 Task: Create New Customer with Customer Name: Pho One, Billing Address Line1: 4763 Agriculture Lane, Billing Address Line2:  Homestead, Billing Address Line3:  Florida 33030
Action: Mouse pressed left at (166, 30)
Screenshot: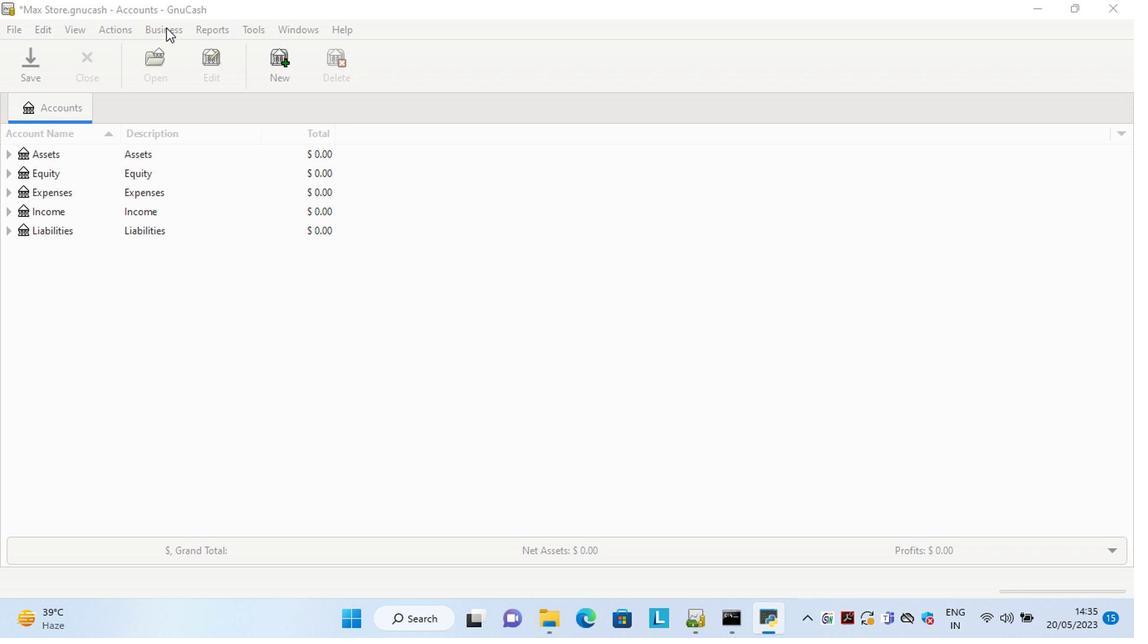 
Action: Mouse moved to (365, 74)
Screenshot: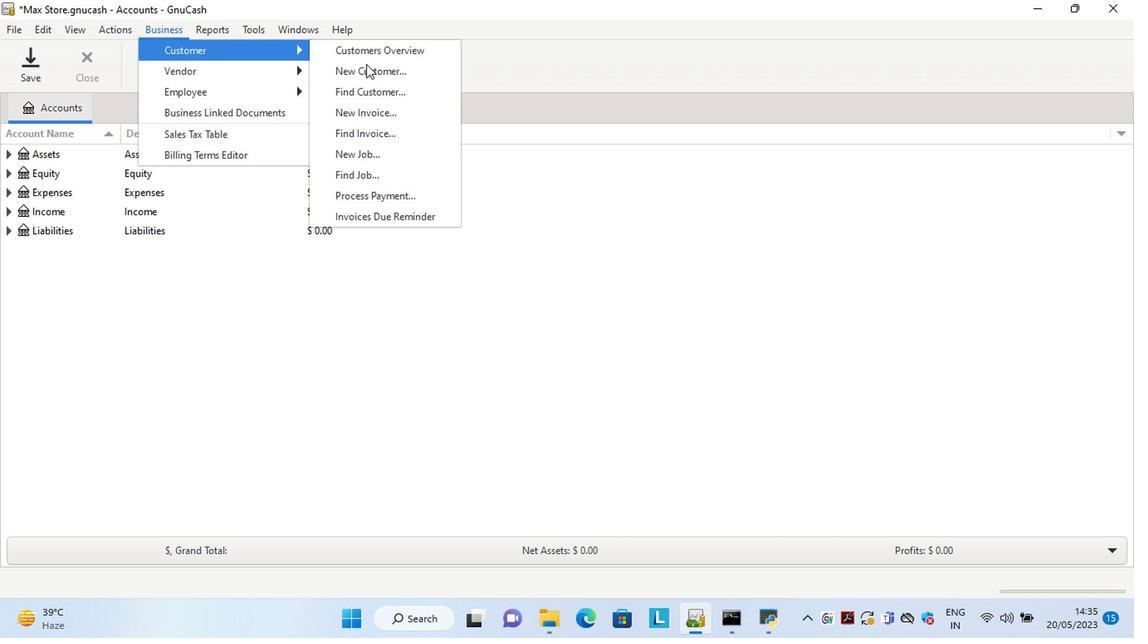 
Action: Mouse pressed left at (365, 74)
Screenshot: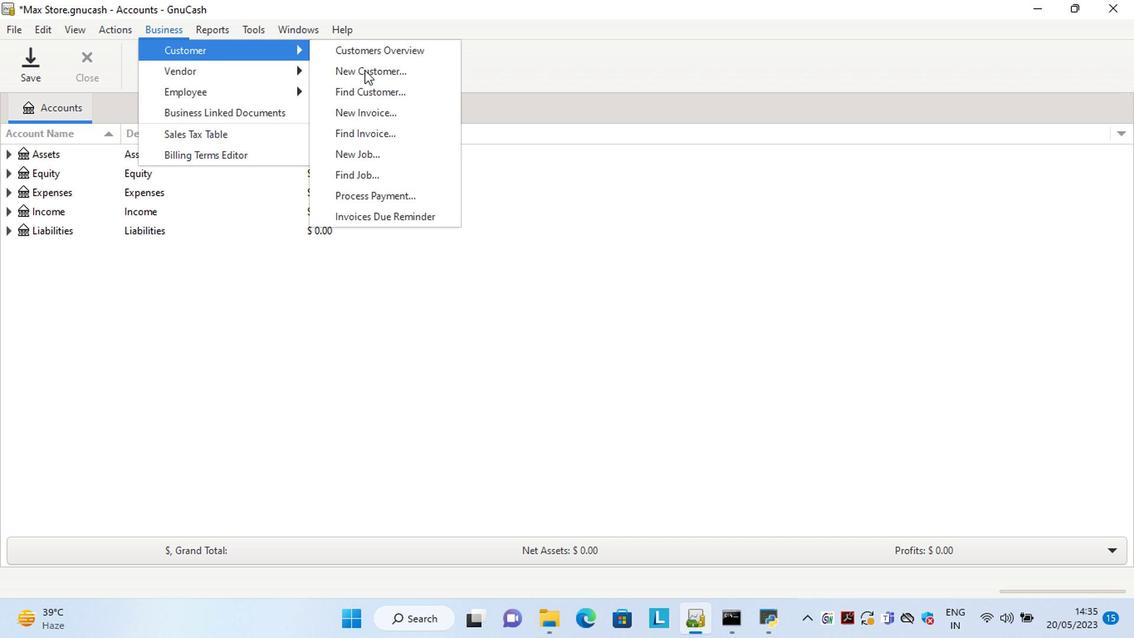 
Action: Key pressed <Key.shift>Pho<Key.space><Key.shift>One<Key.tab><Key.tab><Key.tab>4763<Key.space><Key.shift>Agriculture<Key.space><Key.shift>Lane<Key.tab><Key.shift>Ho<Key.tab><Key.shift>F<Key.tab>
Screenshot: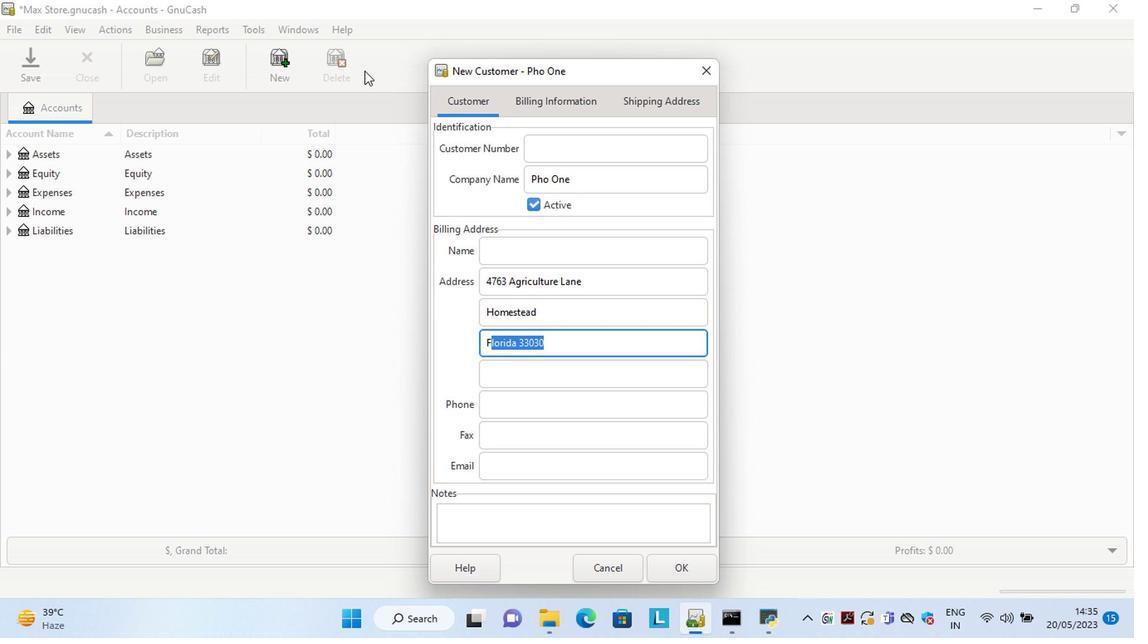 
Action: Mouse moved to (672, 568)
Screenshot: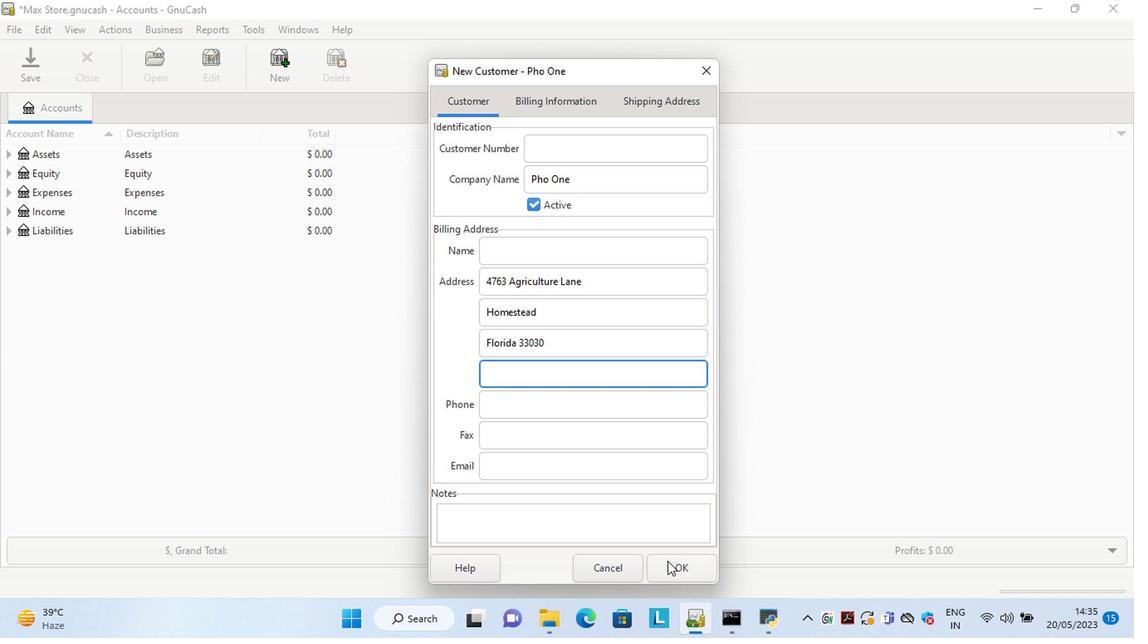 
Action: Mouse pressed left at (672, 568)
Screenshot: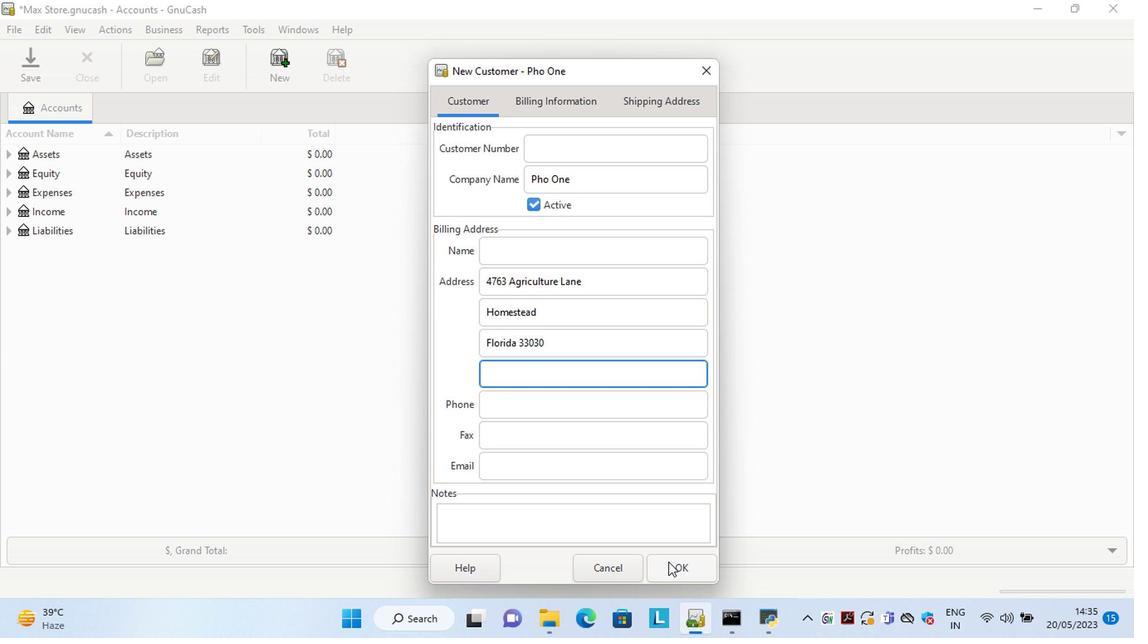 
